Task: Find public transportation options from Minneapolis, Minnesota, to St Louis, Missouri.
Action: Mouse moved to (241, 62)
Screenshot: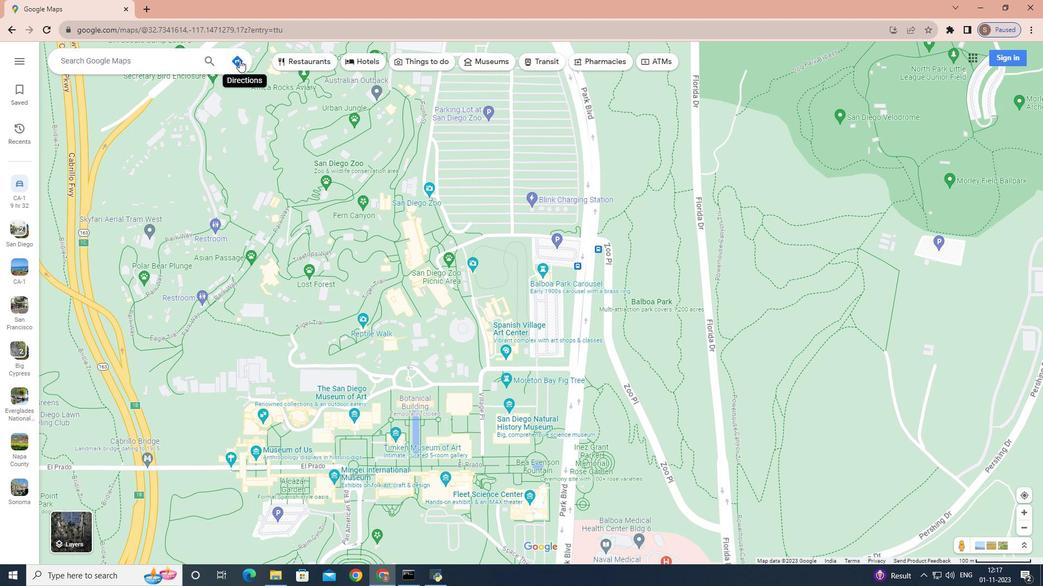 
Action: Mouse pressed left at (241, 62)
Screenshot: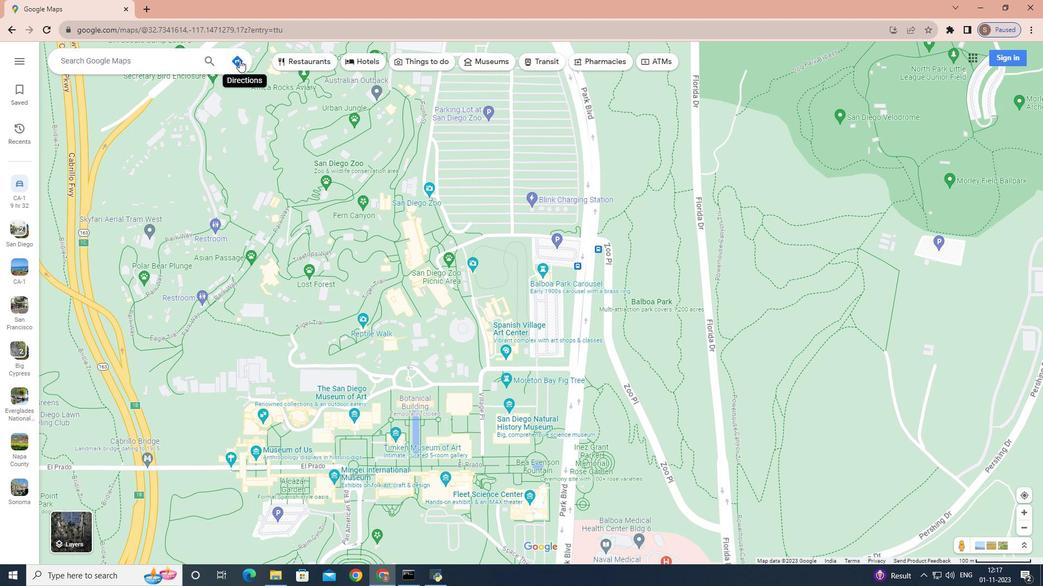 
Action: Mouse moved to (148, 91)
Screenshot: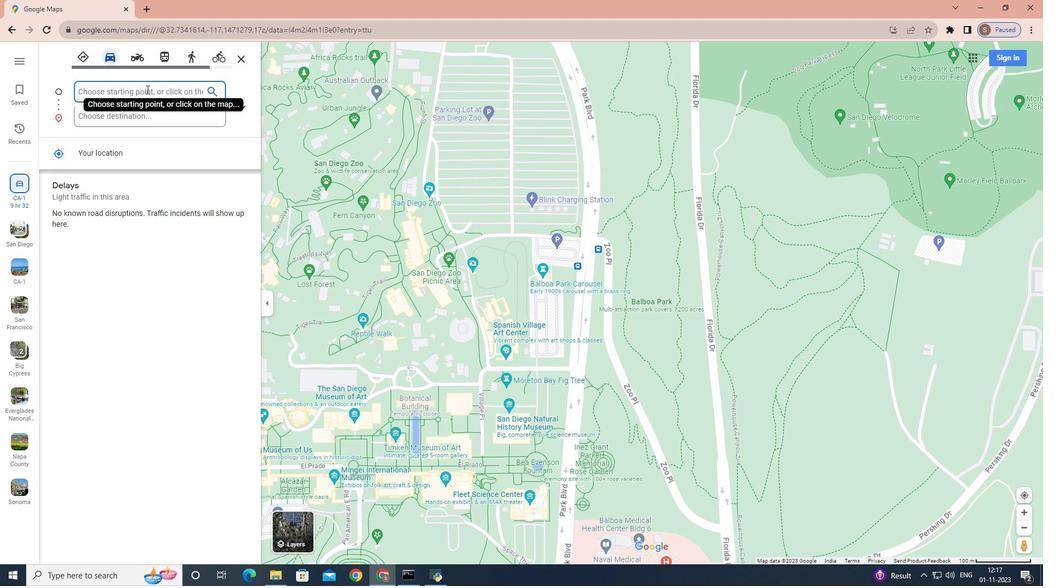 
Action: Key pressed <Key.shift>Minneapolis,<Key.space><Key.shift>Minnest<Key.backspace>ota
Screenshot: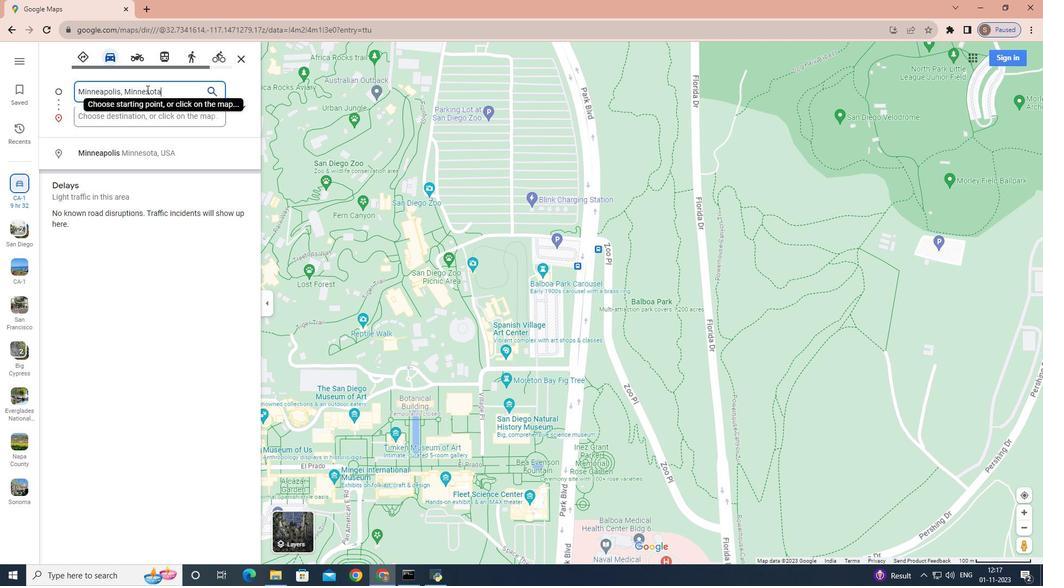 
Action: Mouse moved to (123, 117)
Screenshot: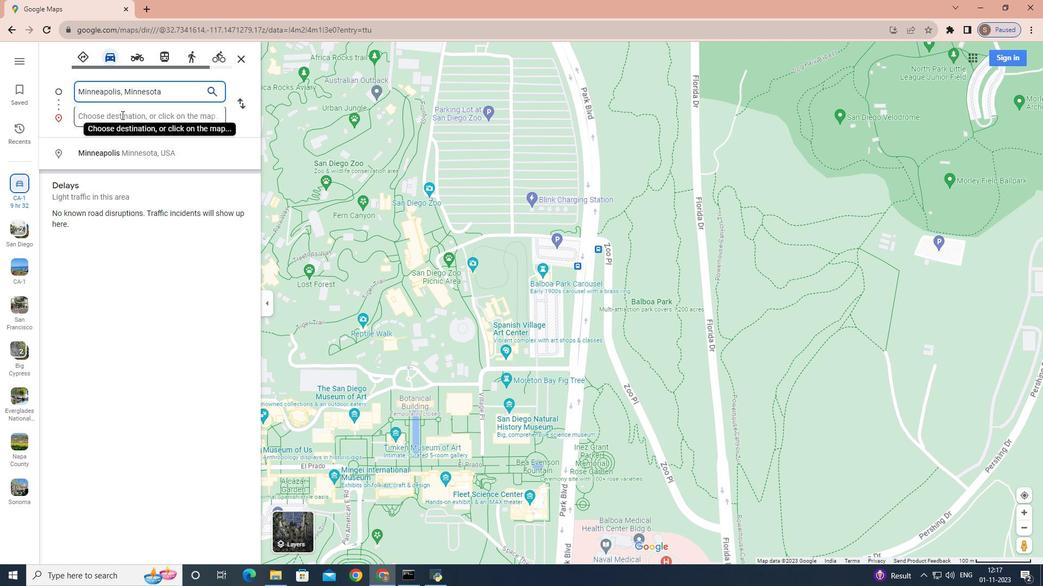 
Action: Mouse pressed left at (123, 117)
Screenshot: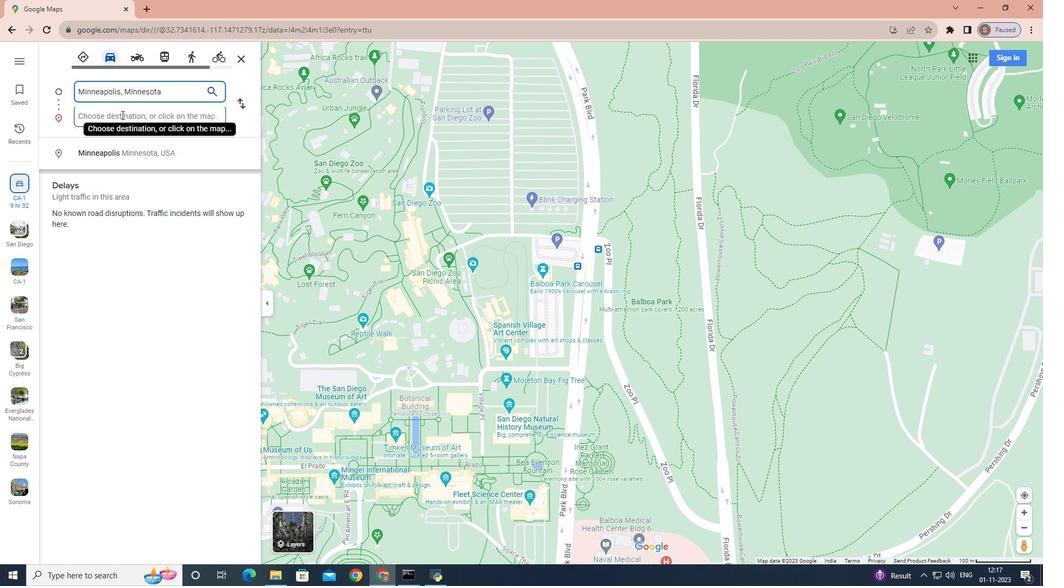 
Action: Key pressed <Key.shift>St<Key.space><Key.shift>Louis,<Key.space><Key.shift>Missouri
Screenshot: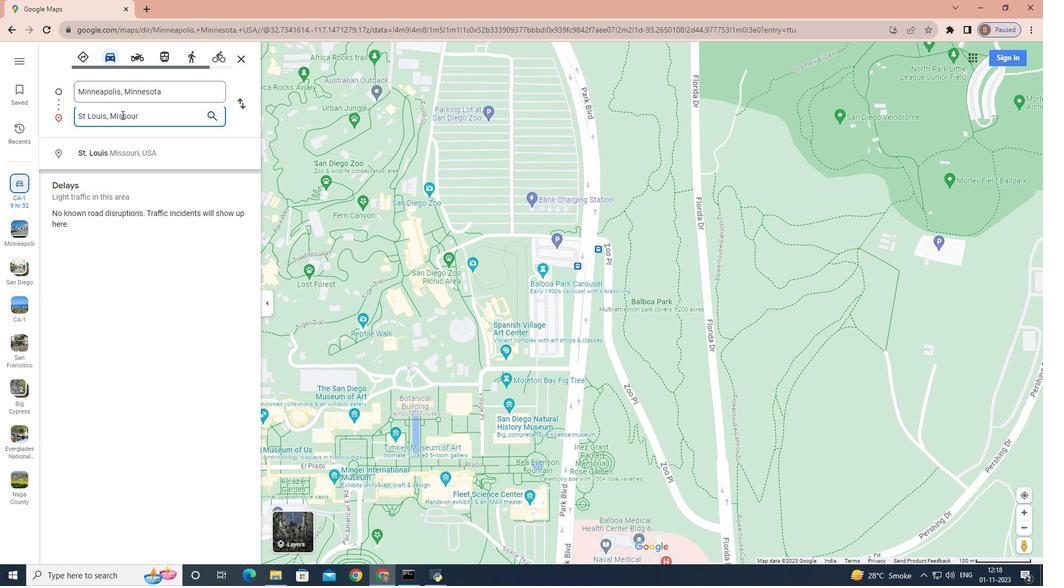 
Action: Mouse moved to (162, 65)
Screenshot: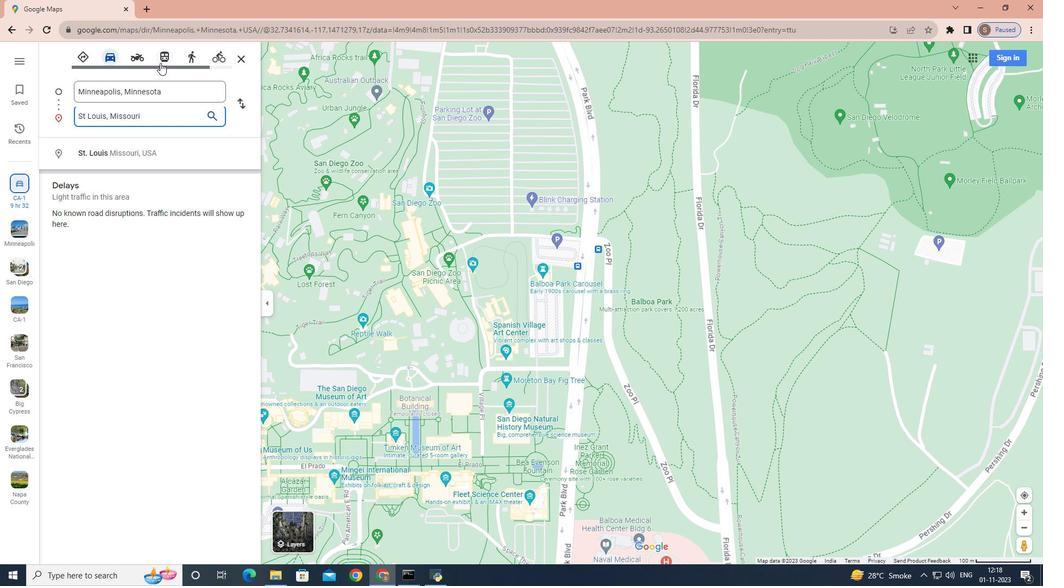 
Action: Mouse pressed left at (162, 65)
Screenshot: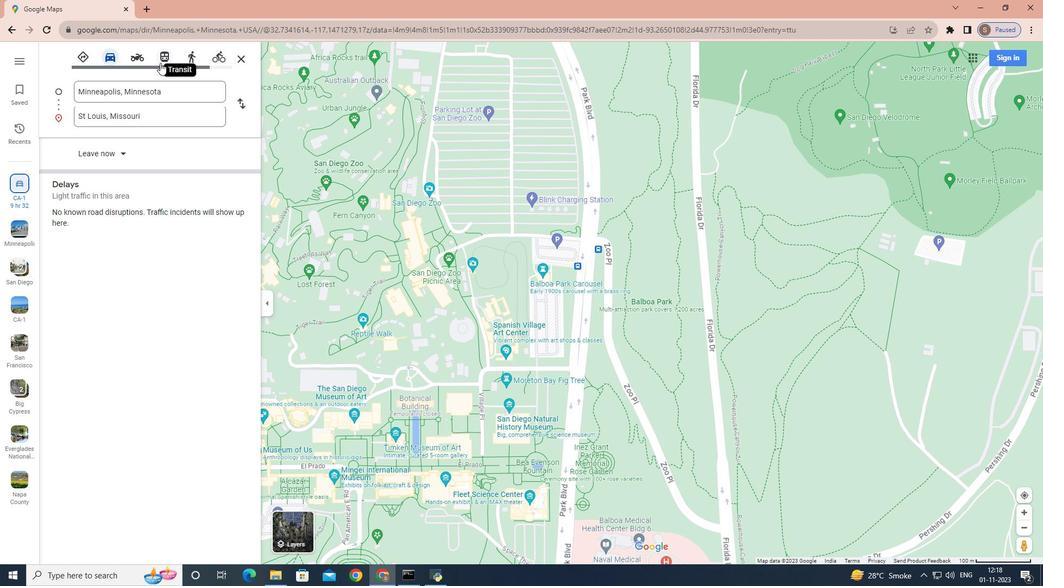 
Action: Mouse moved to (179, 125)
Screenshot: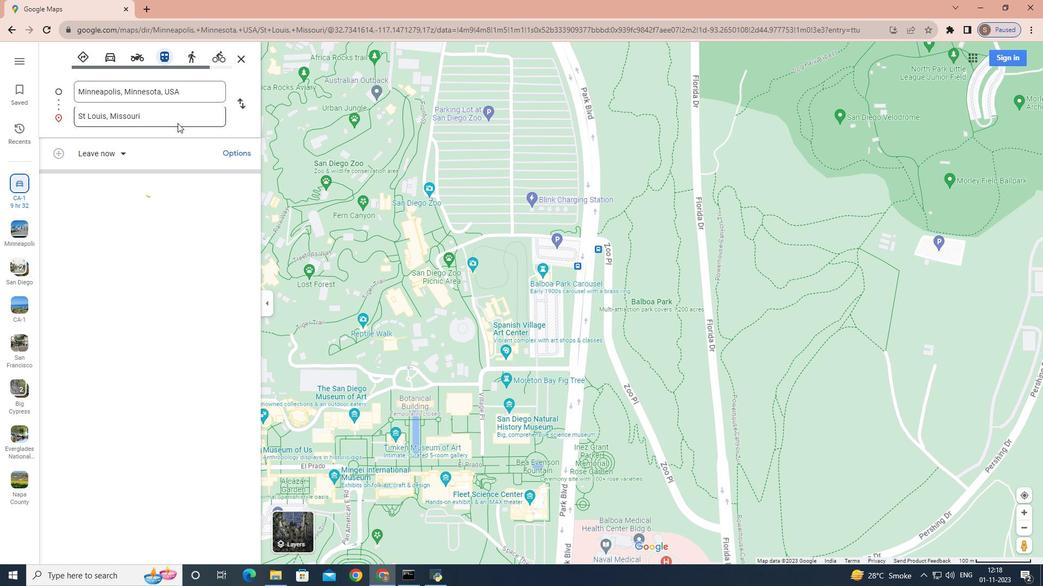 
Action: Key pressed <Key.enter>
Screenshot: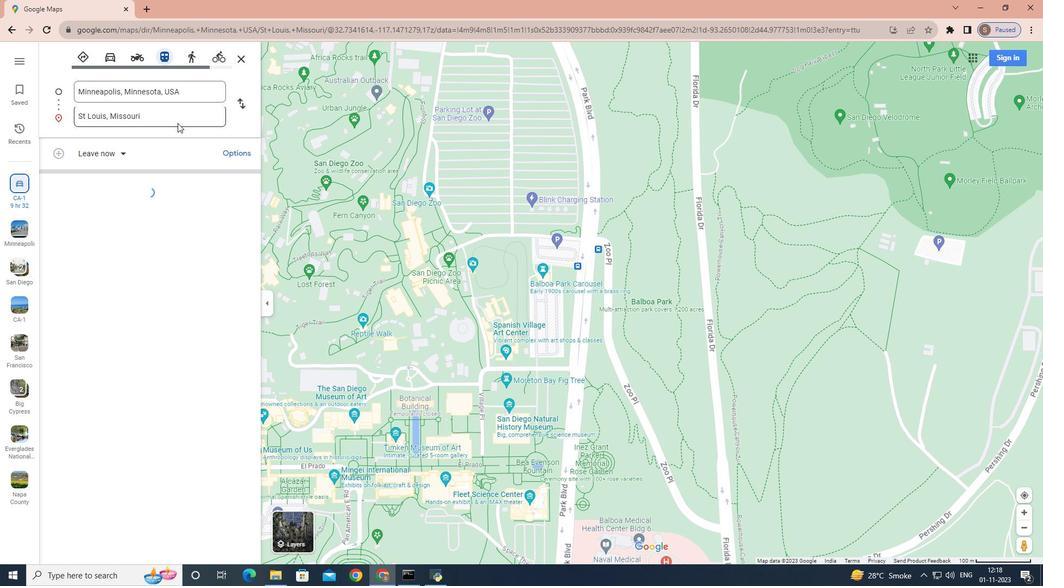
Action: Mouse moved to (179, 126)
Screenshot: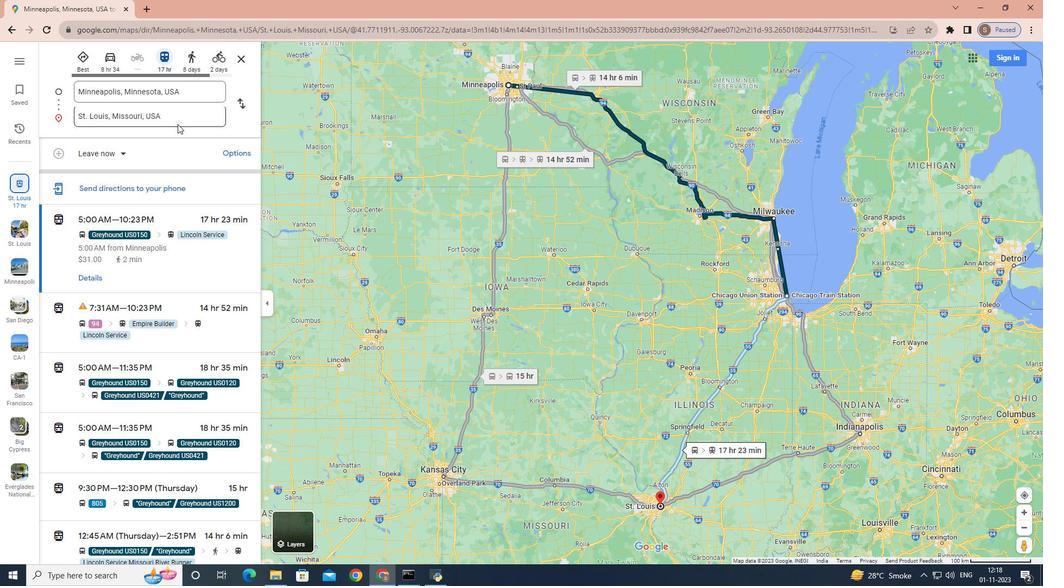 
